 Task: Create a due date automation trigger when advanced on, on the tuesday of the week a card is due add fields without custom field "Resume" set to a date more than 1 working days ago at 11:00 AM.
Action: Mouse moved to (1097, 90)
Screenshot: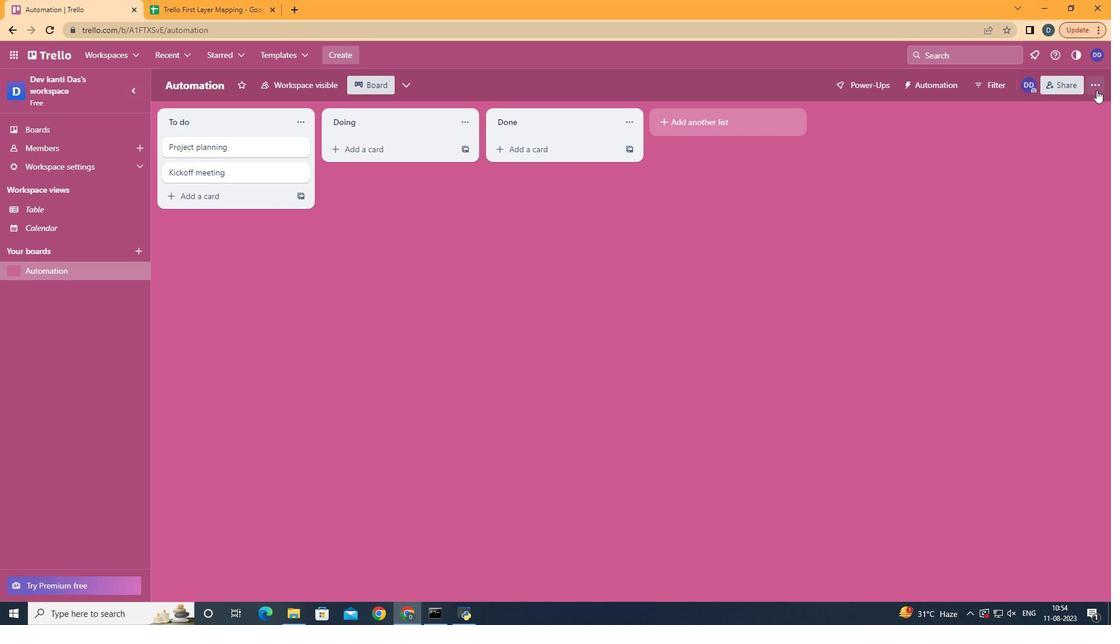 
Action: Mouse pressed left at (1097, 90)
Screenshot: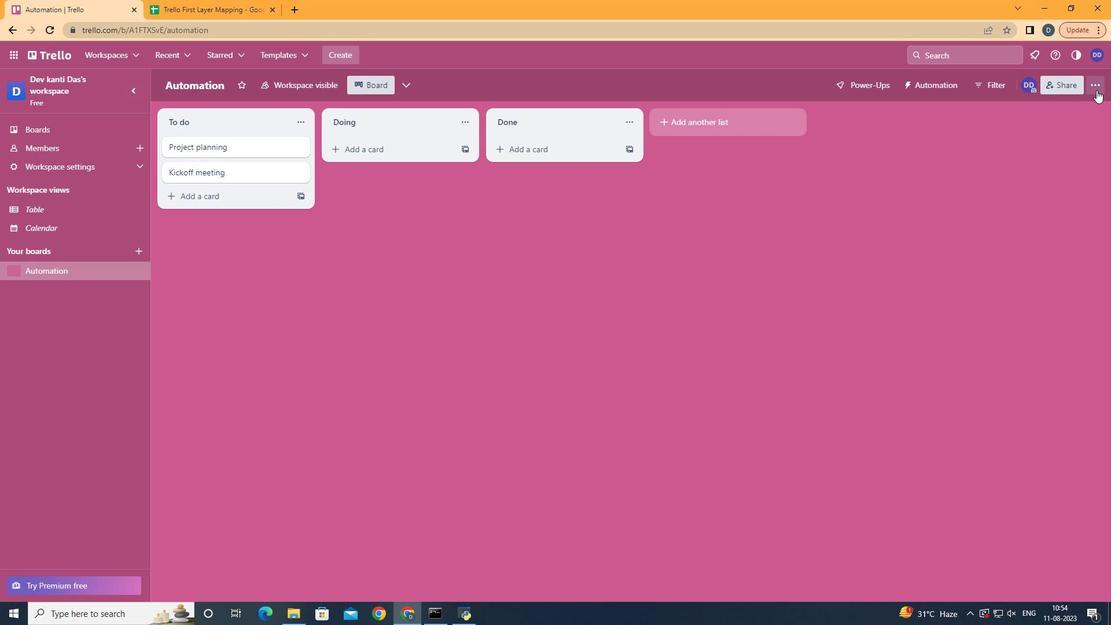
Action: Mouse moved to (1044, 244)
Screenshot: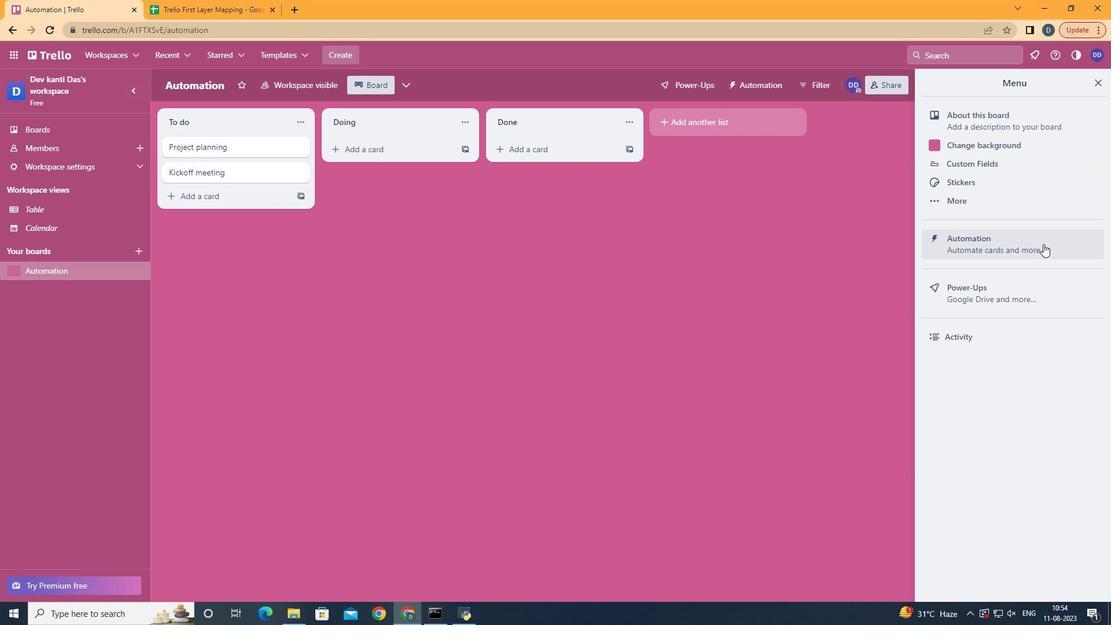 
Action: Mouse pressed left at (1044, 244)
Screenshot: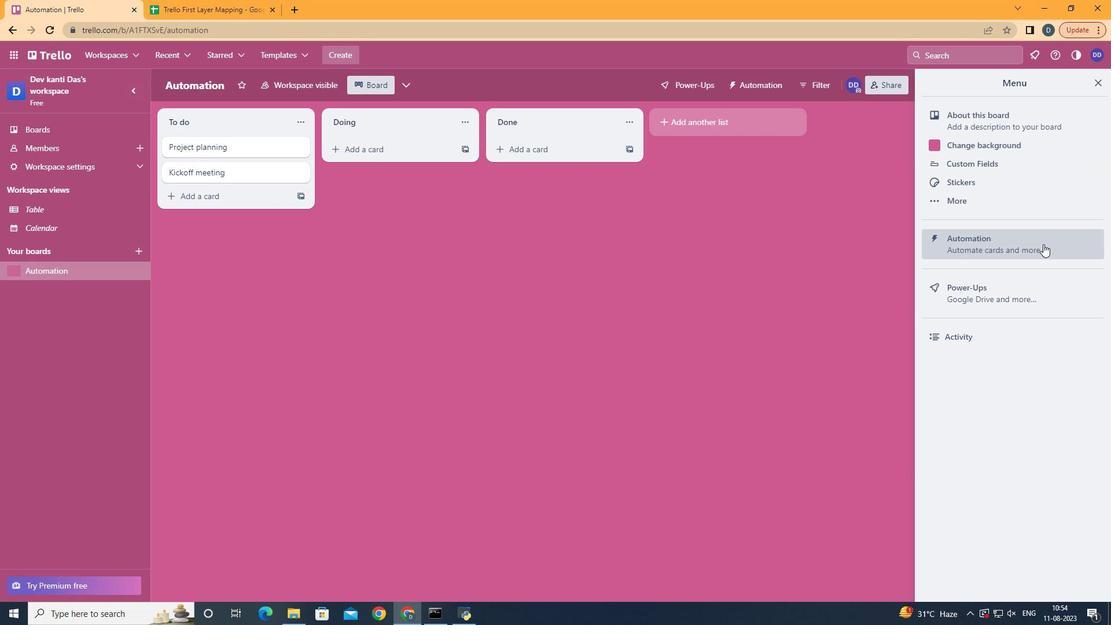
Action: Mouse moved to (233, 235)
Screenshot: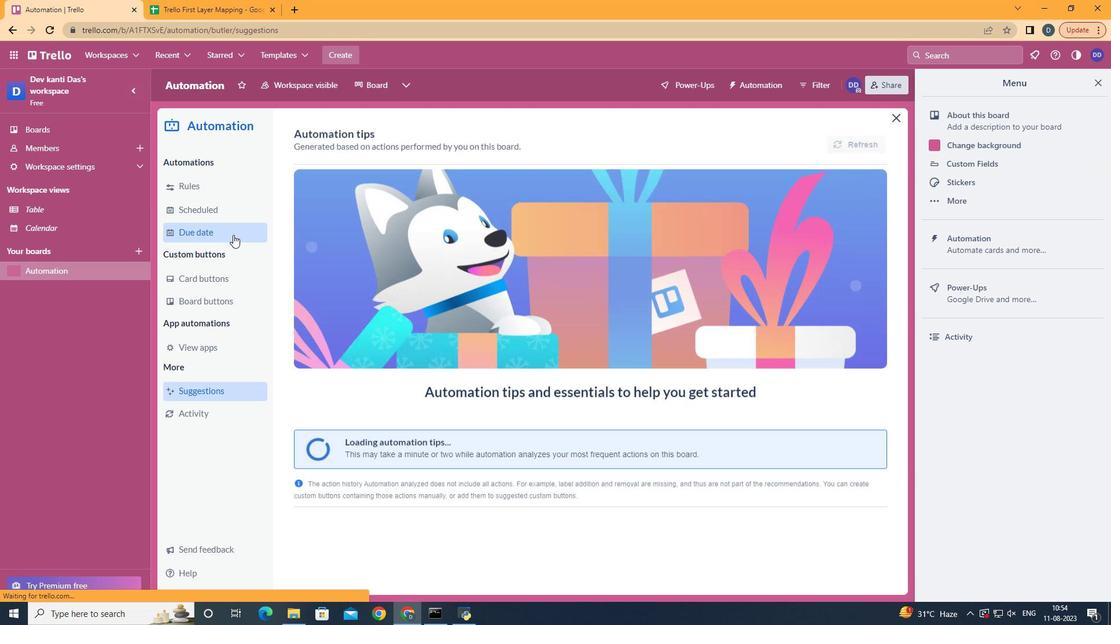 
Action: Mouse pressed left at (233, 235)
Screenshot: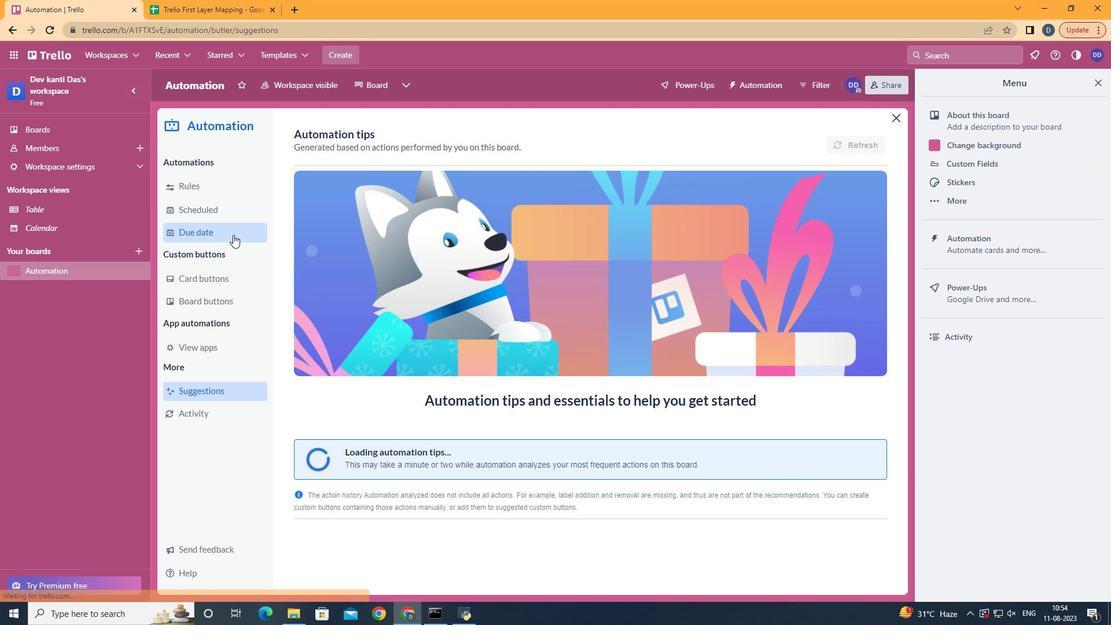 
Action: Mouse moved to (818, 140)
Screenshot: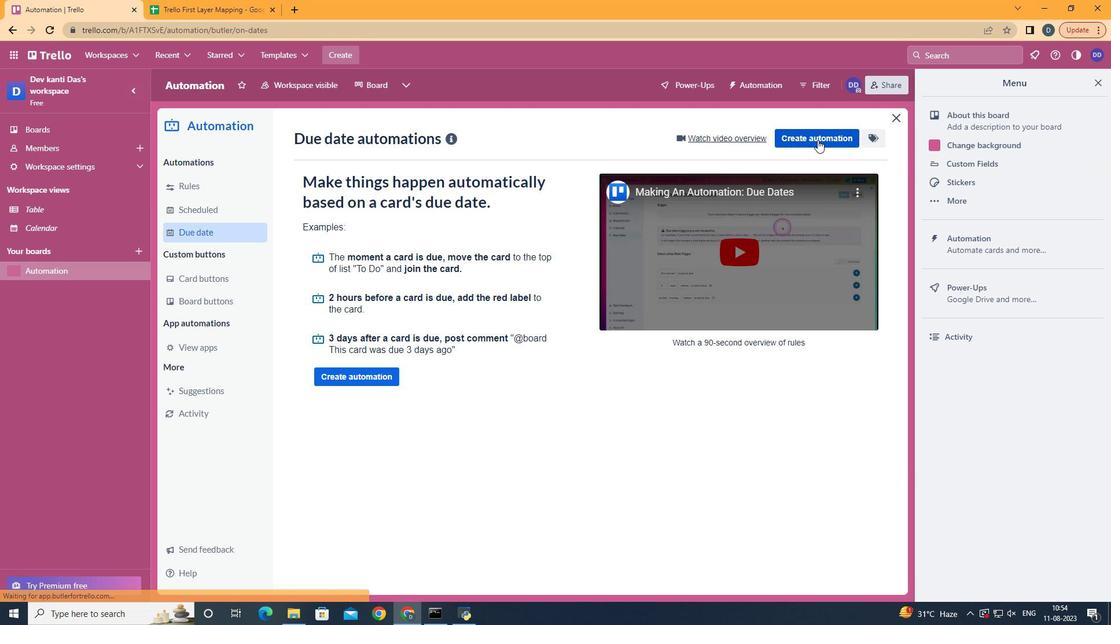 
Action: Mouse pressed left at (818, 140)
Screenshot: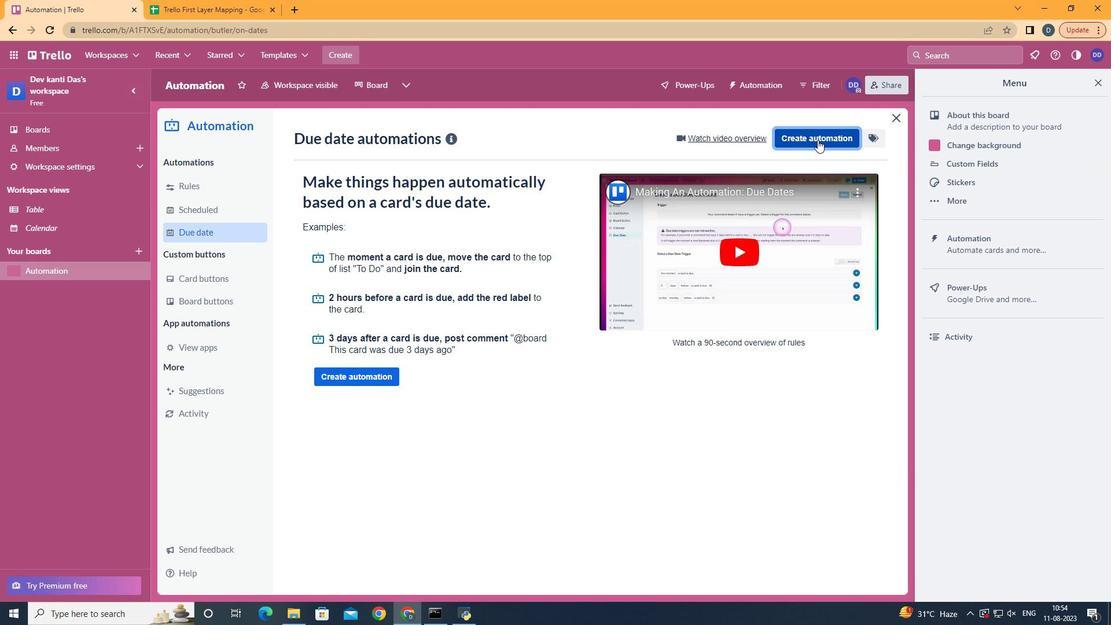 
Action: Mouse moved to (635, 246)
Screenshot: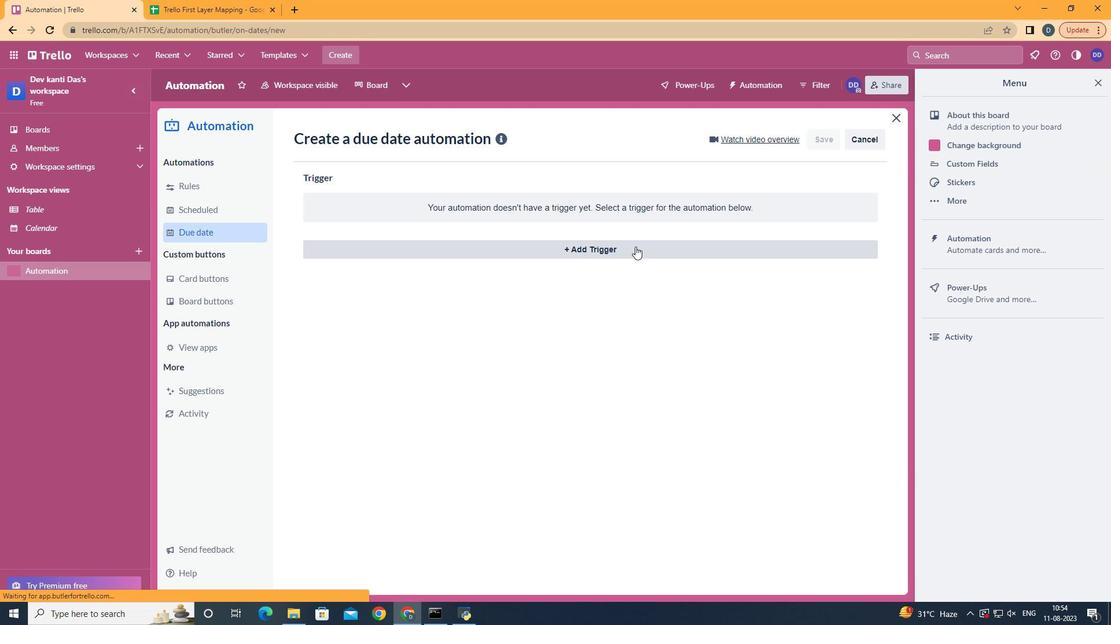 
Action: Mouse pressed left at (635, 246)
Screenshot: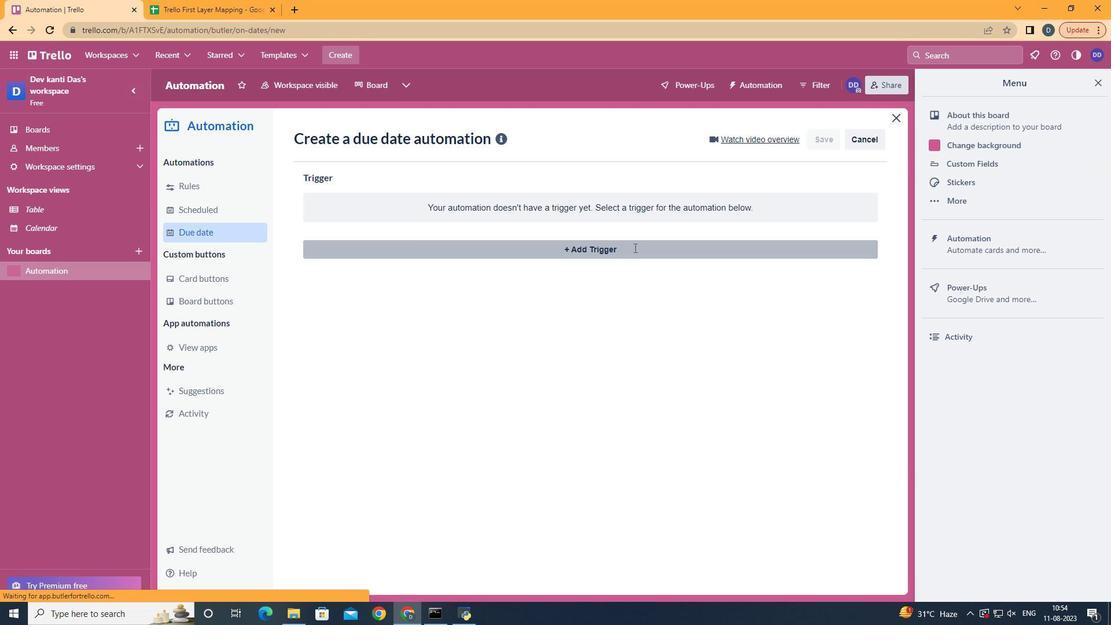
Action: Mouse moved to (383, 329)
Screenshot: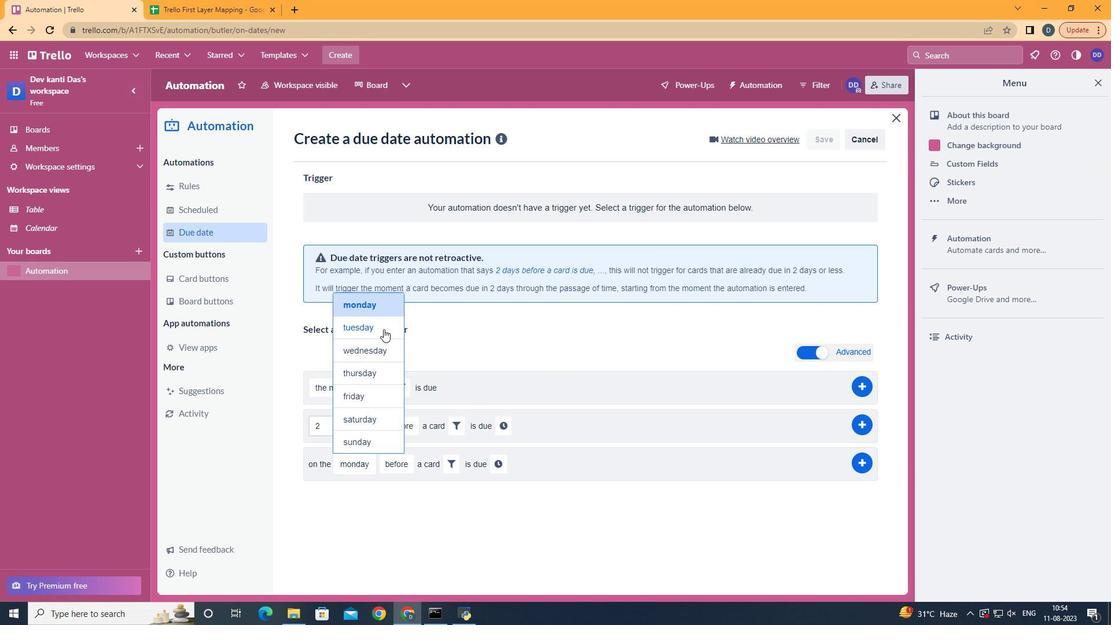 
Action: Mouse pressed left at (383, 329)
Screenshot: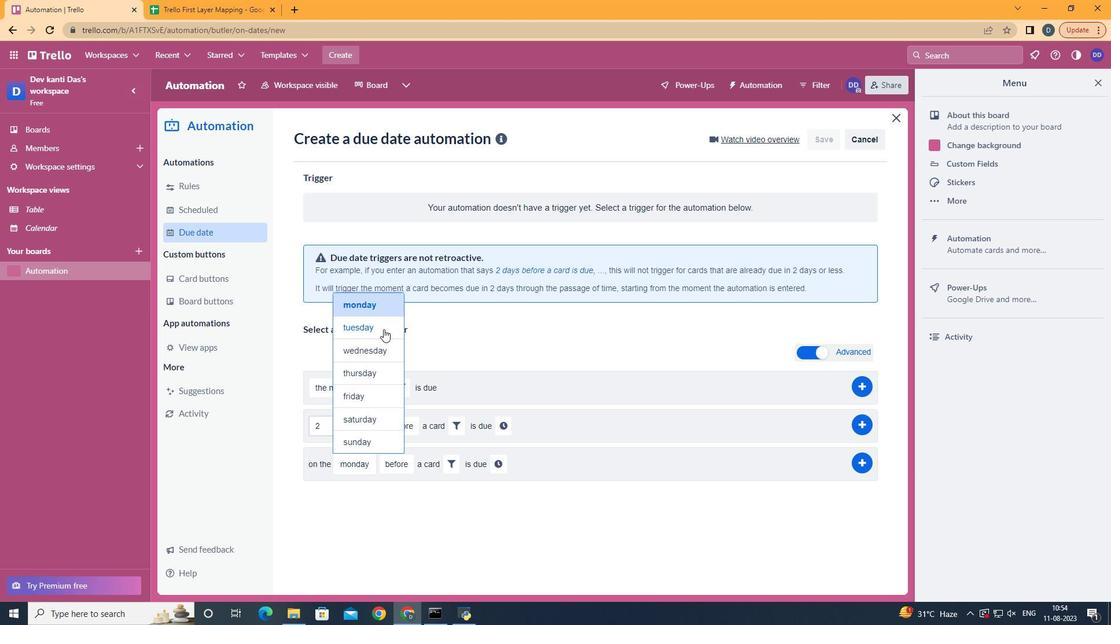 
Action: Mouse moved to (414, 528)
Screenshot: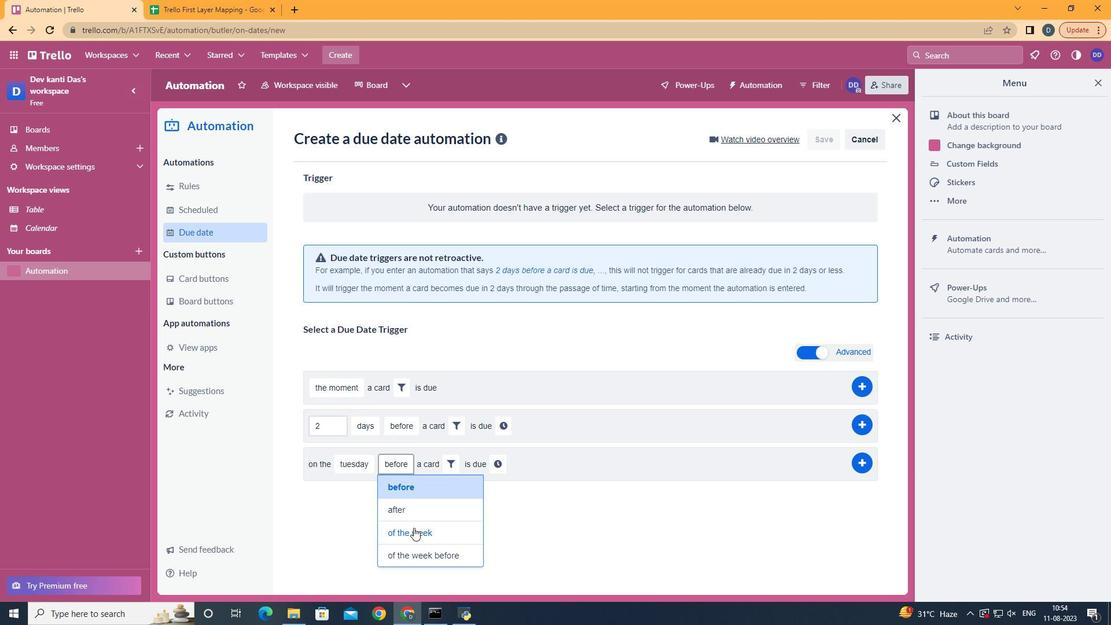 
Action: Mouse pressed left at (414, 528)
Screenshot: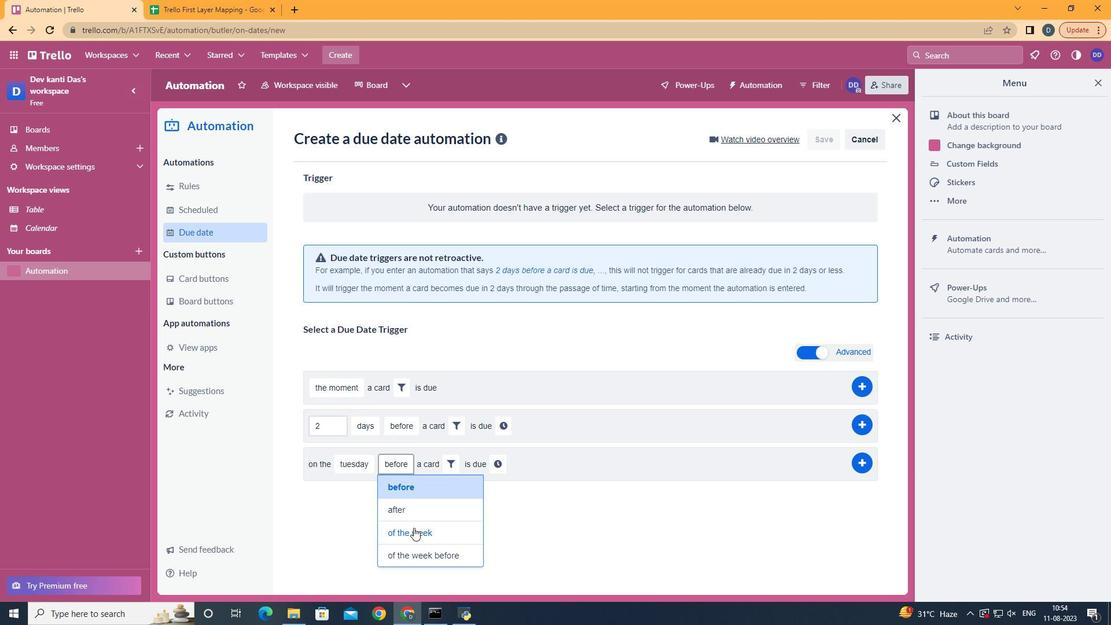 
Action: Mouse moved to (463, 458)
Screenshot: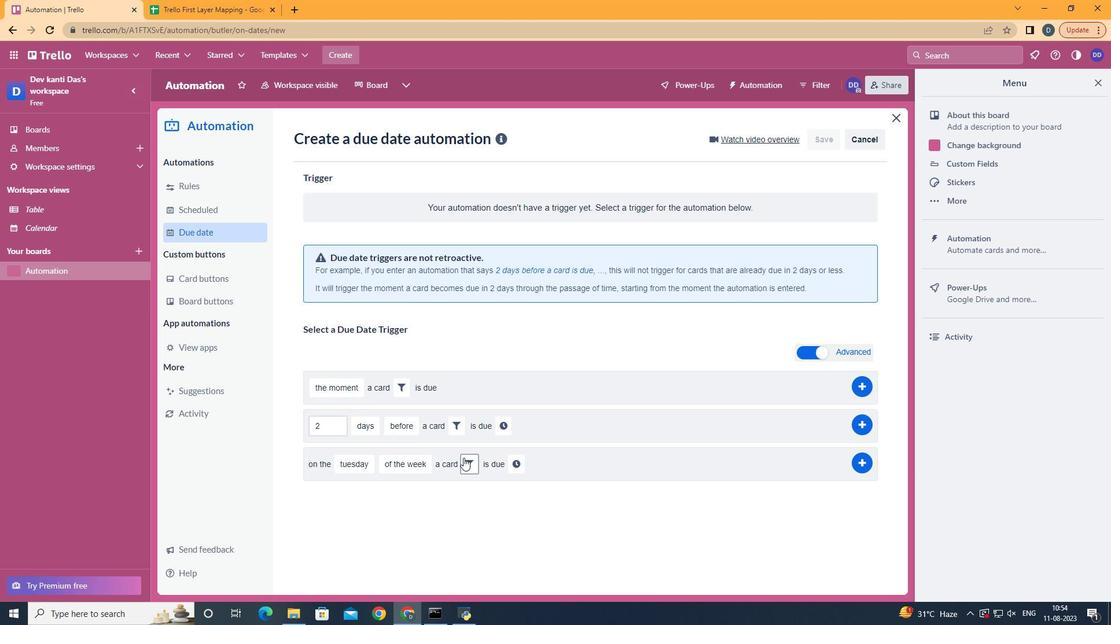 
Action: Mouse pressed left at (463, 458)
Screenshot: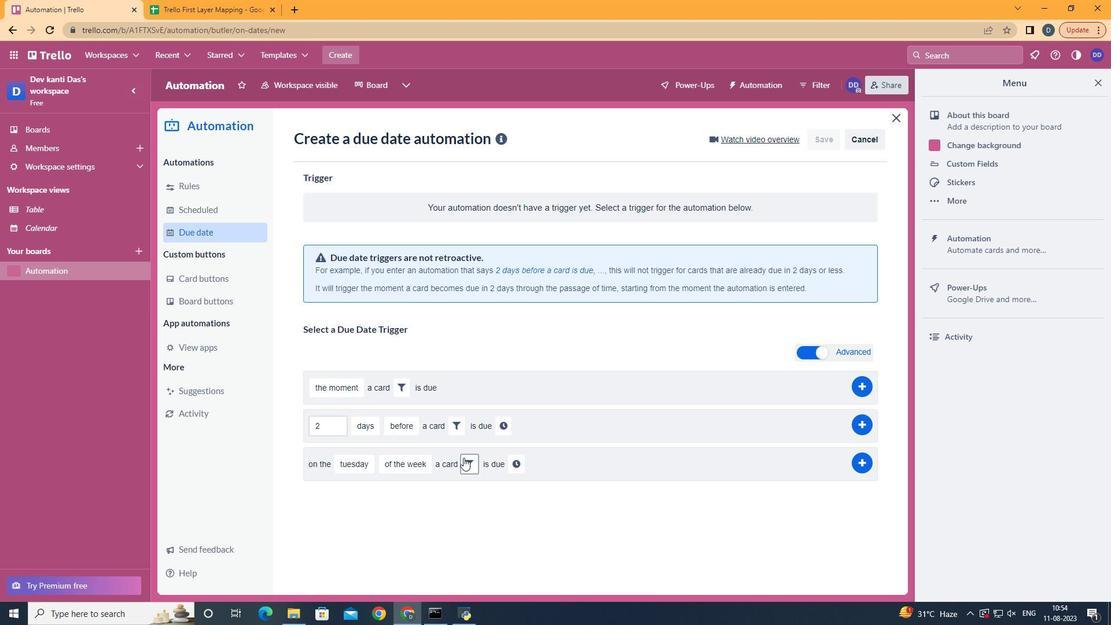 
Action: Mouse moved to (652, 497)
Screenshot: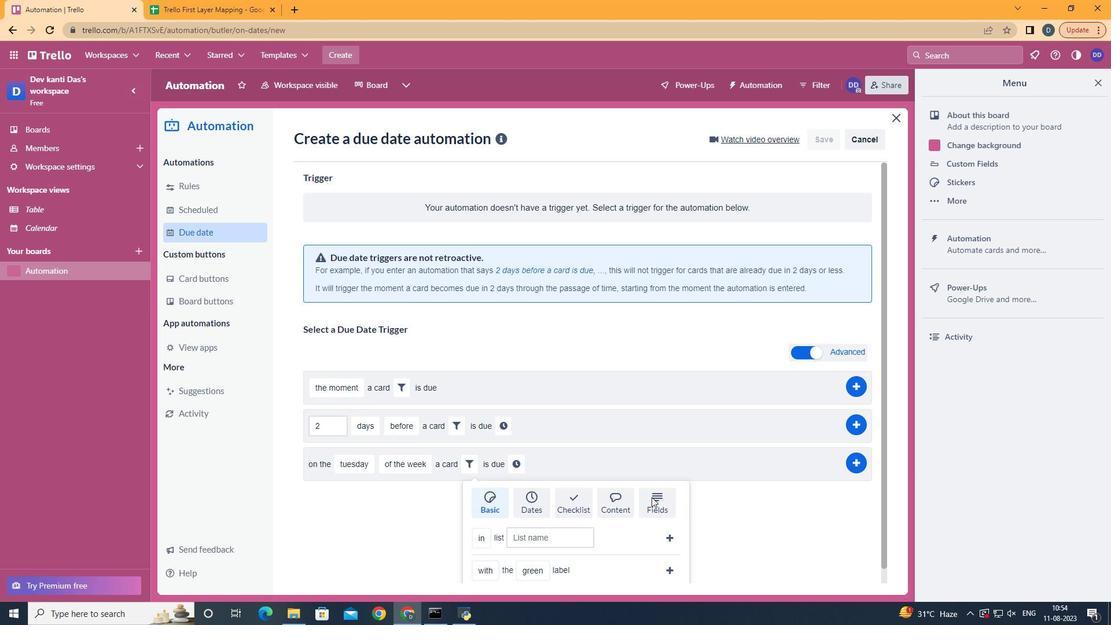 
Action: Mouse pressed left at (652, 497)
Screenshot: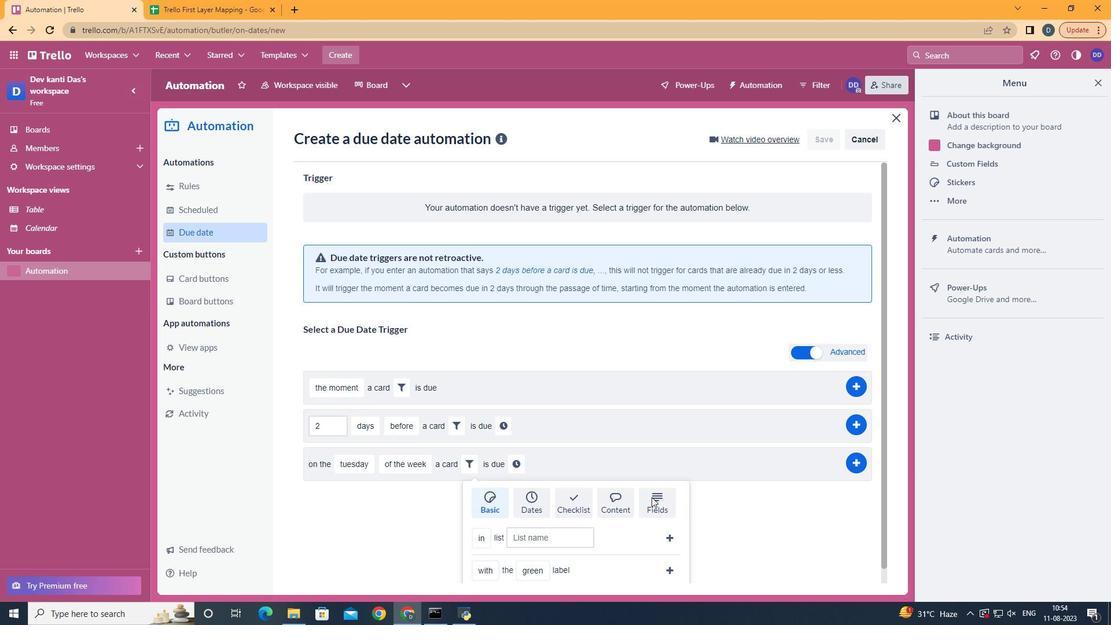 
Action: Mouse scrolled (652, 496) with delta (0, 0)
Screenshot: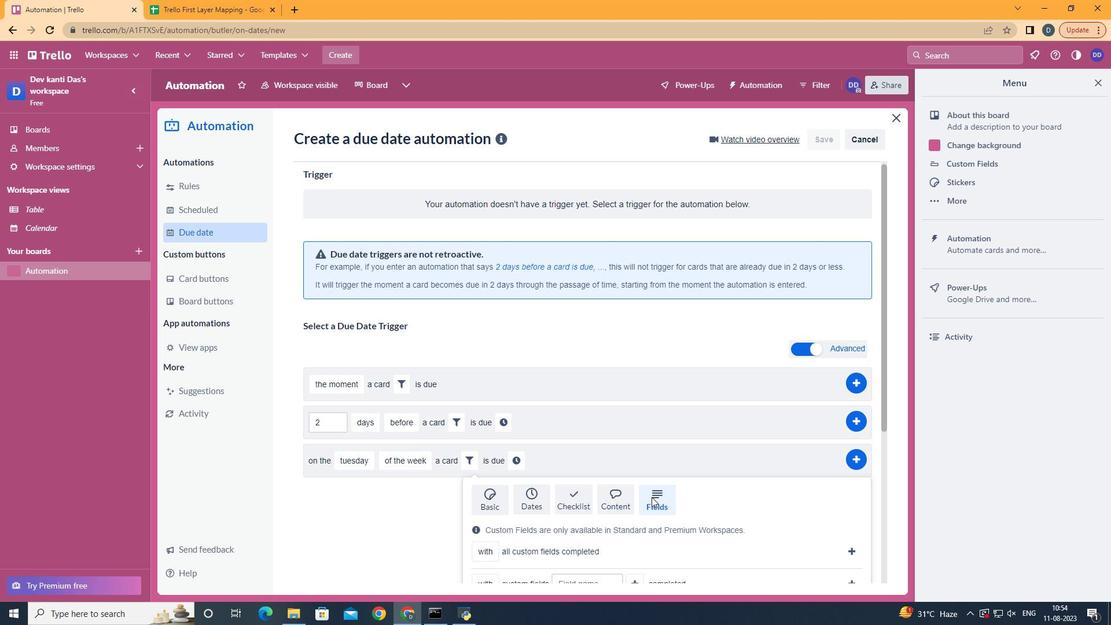 
Action: Mouse scrolled (652, 496) with delta (0, 0)
Screenshot: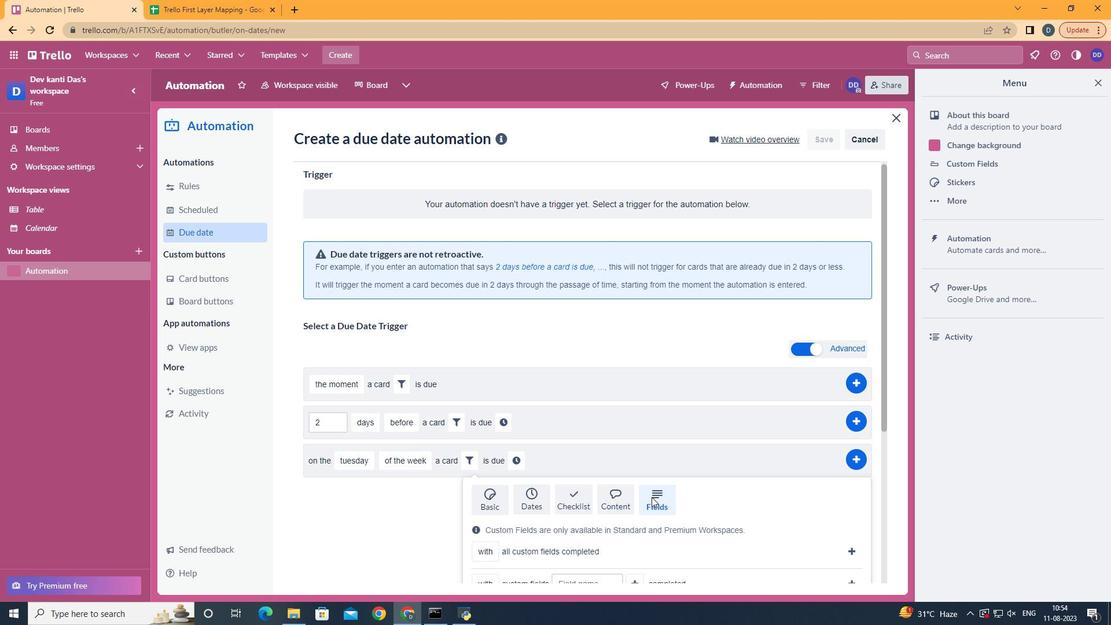 
Action: Mouse scrolled (652, 496) with delta (0, 0)
Screenshot: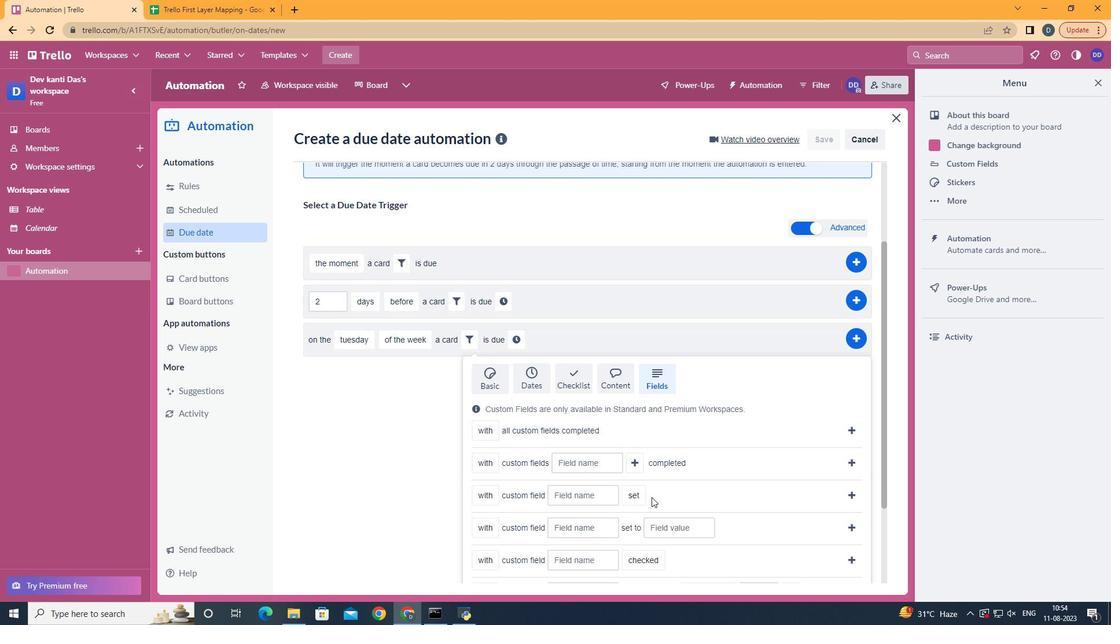 
Action: Mouse scrolled (652, 496) with delta (0, 0)
Screenshot: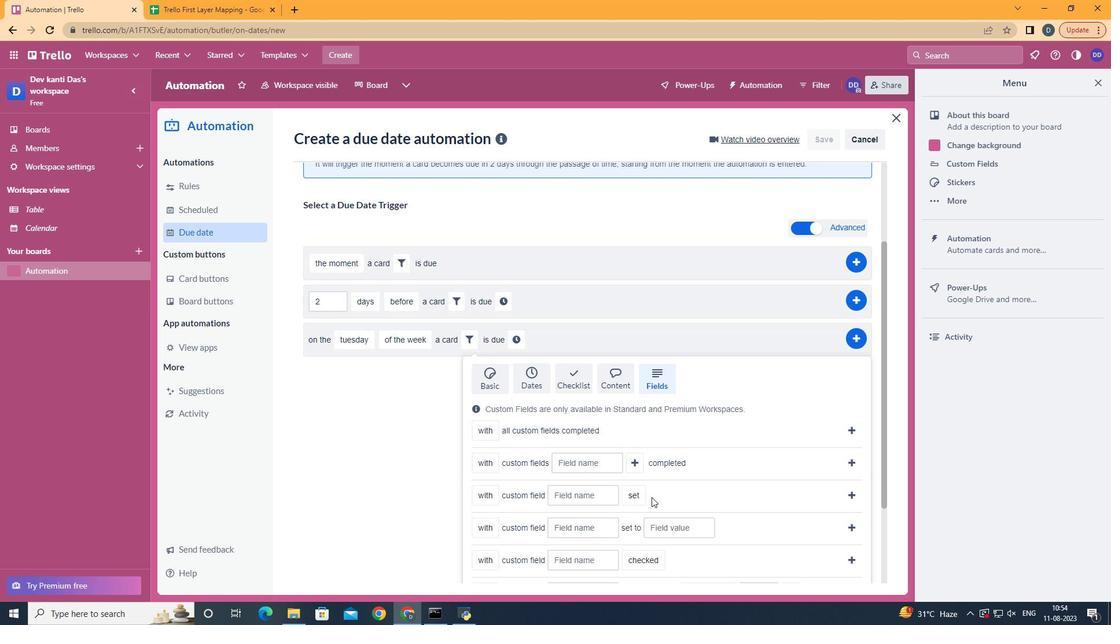 
Action: Mouse scrolled (652, 496) with delta (0, 0)
Screenshot: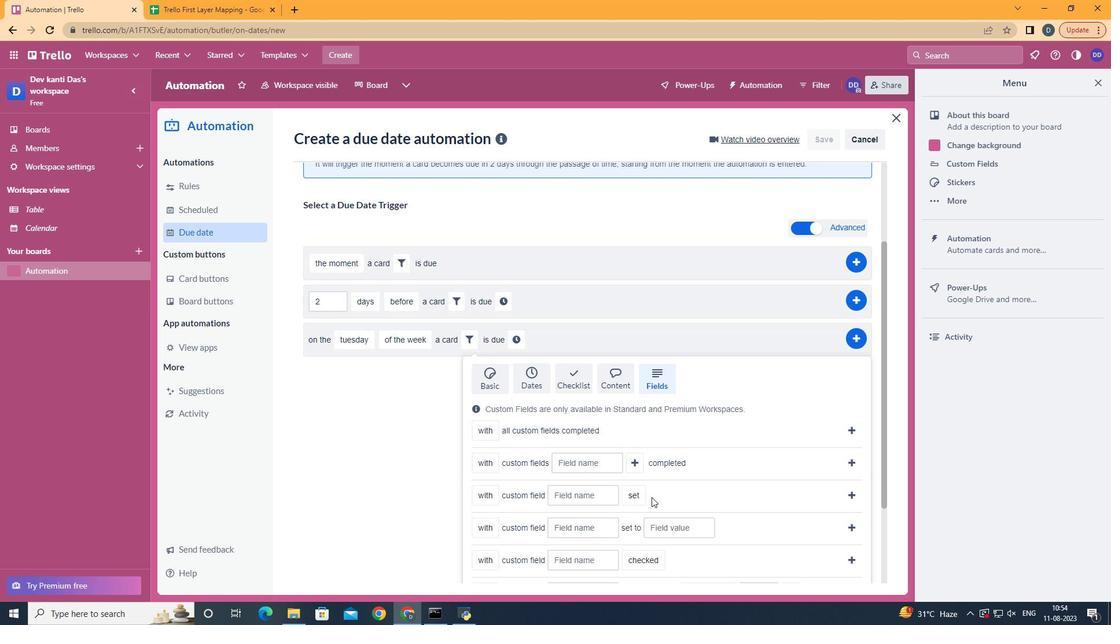
Action: Mouse scrolled (652, 496) with delta (0, 0)
Screenshot: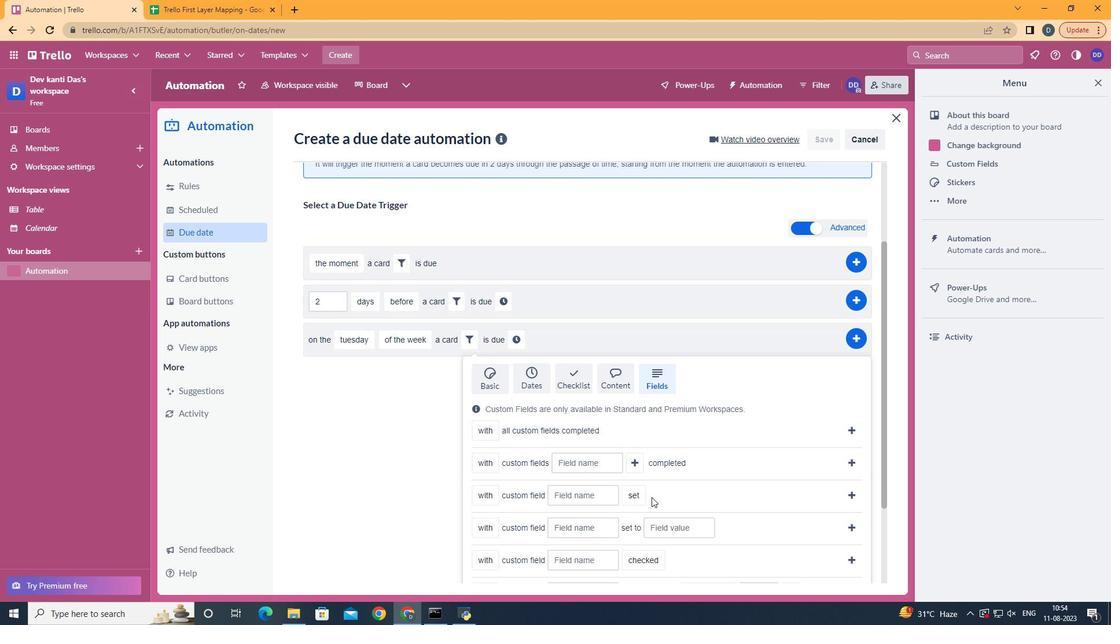 
Action: Mouse moved to (488, 515)
Screenshot: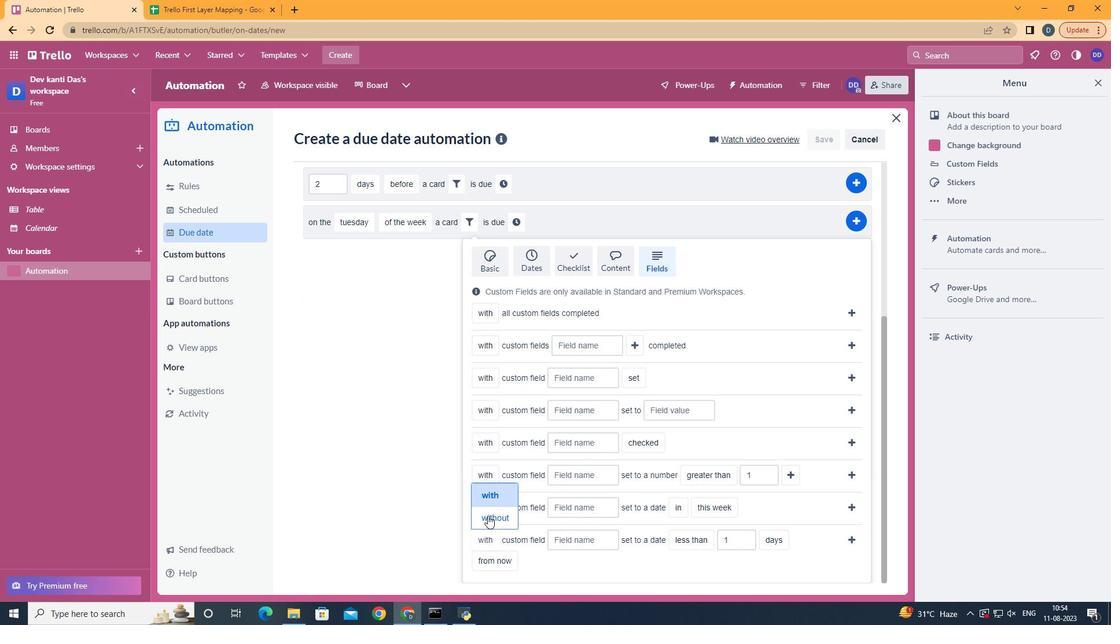 
Action: Mouse pressed left at (488, 515)
Screenshot: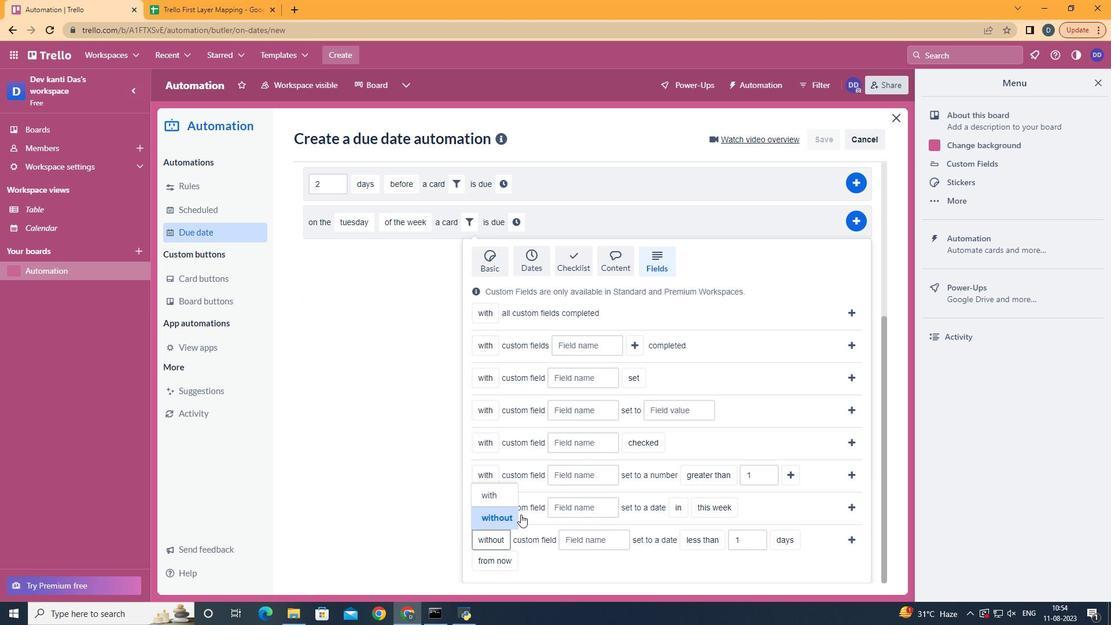 
Action: Mouse moved to (574, 534)
Screenshot: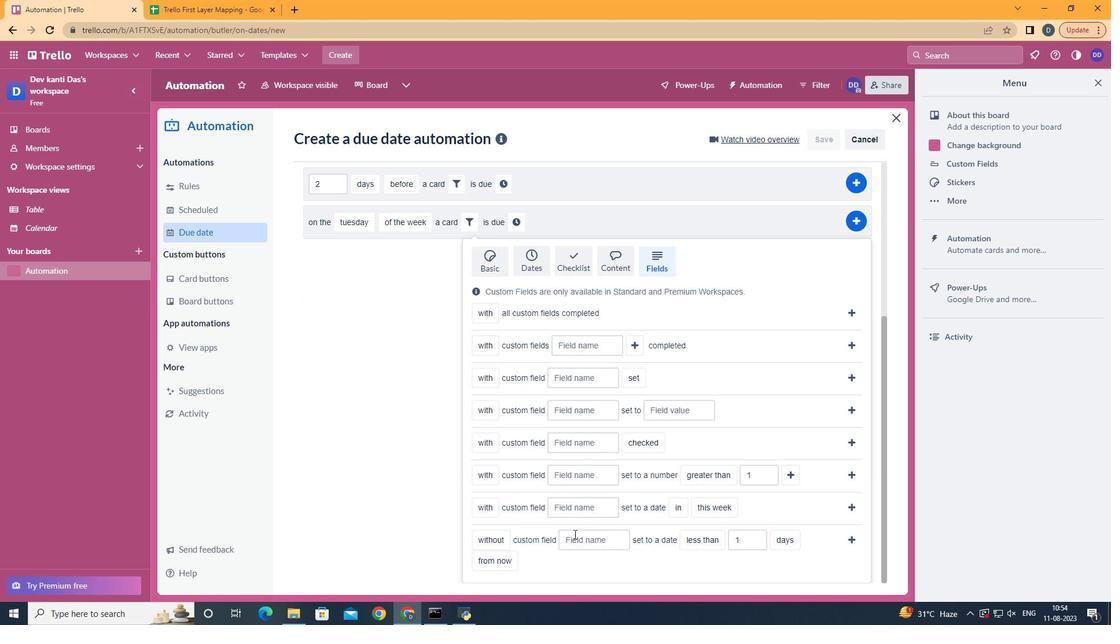 
Action: Mouse pressed left at (574, 534)
Screenshot: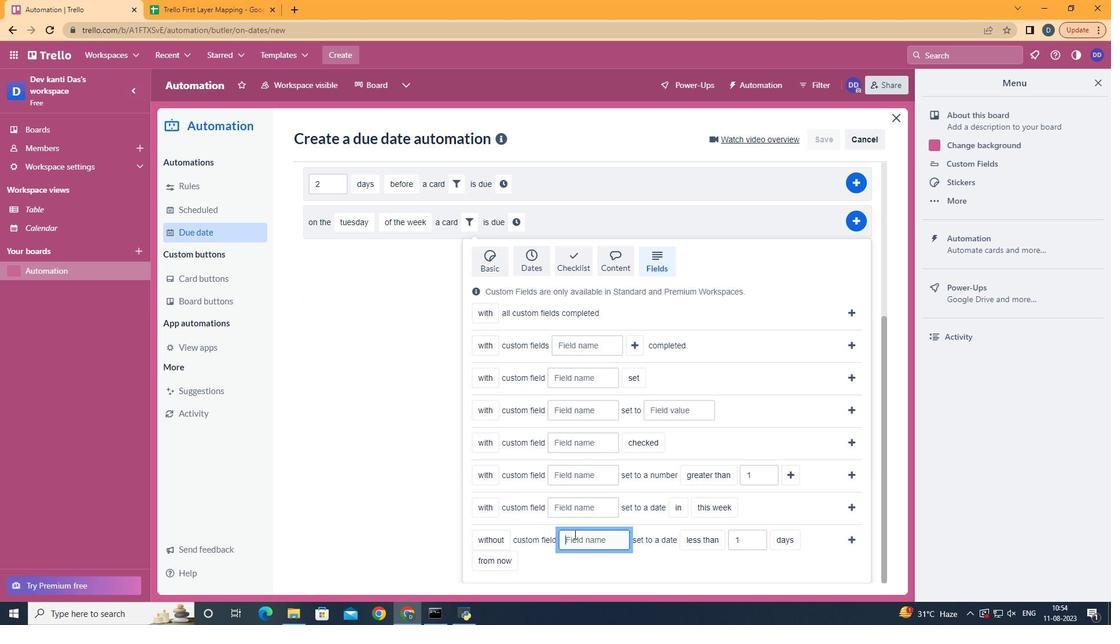 
Action: Key pressed <Key.shift><Key.shift><Key.shift><Key.shift><Key.shift><Key.shift><Key.shift><Key.shift><Key.shift><Key.shift><Key.shift><Key.shift><Key.shift><Key.shift><Key.shift><Key.shift><Key.shift><Key.shift><Key.shift><Key.shift><Key.shift><Key.shift><Key.shift><Key.shift><Key.shift><Key.shift>Resume
Screenshot: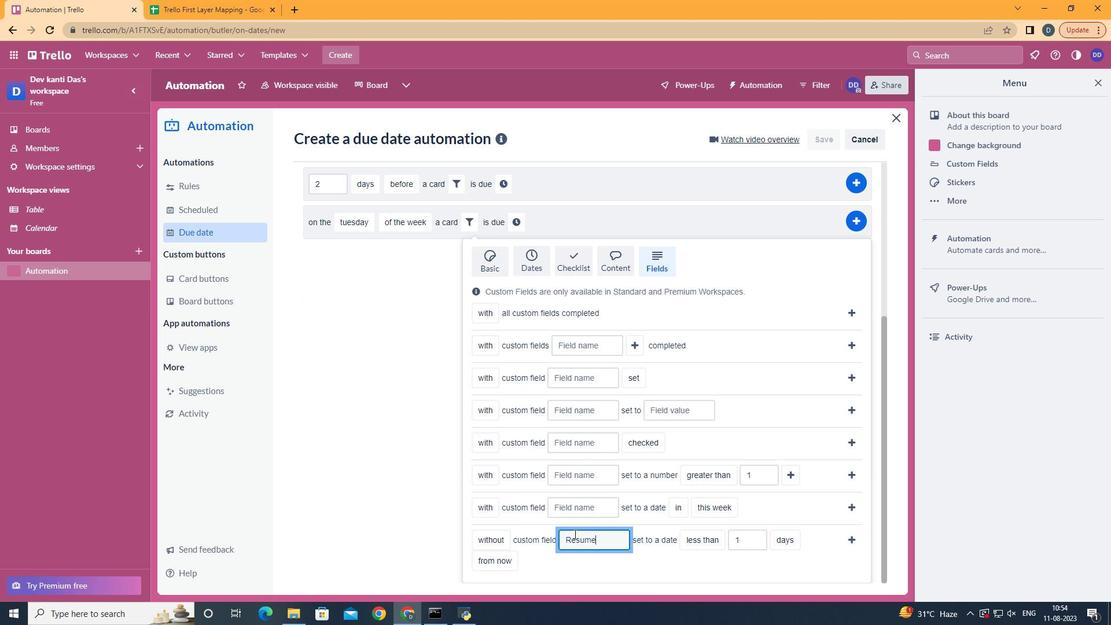 
Action: Mouse moved to (701, 491)
Screenshot: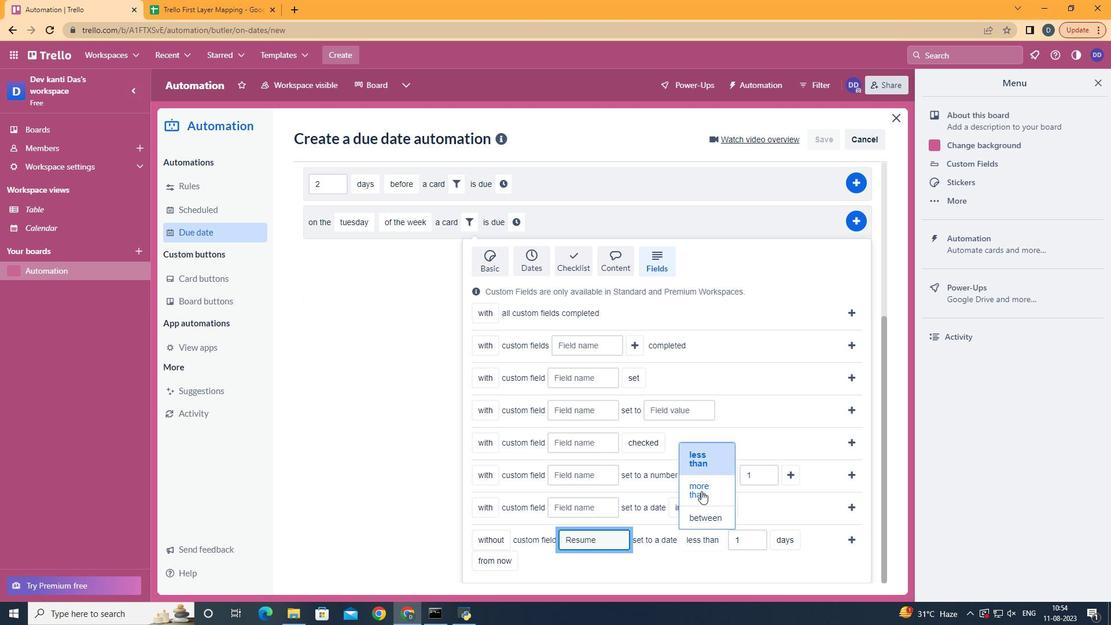 
Action: Mouse pressed left at (701, 491)
Screenshot: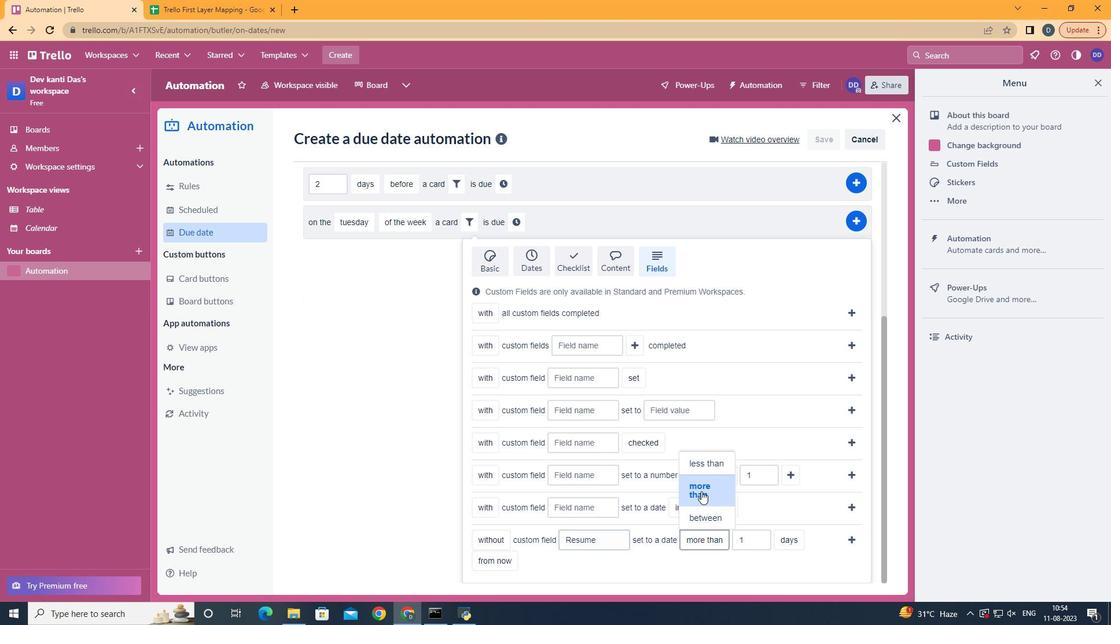 
Action: Mouse moved to (803, 515)
Screenshot: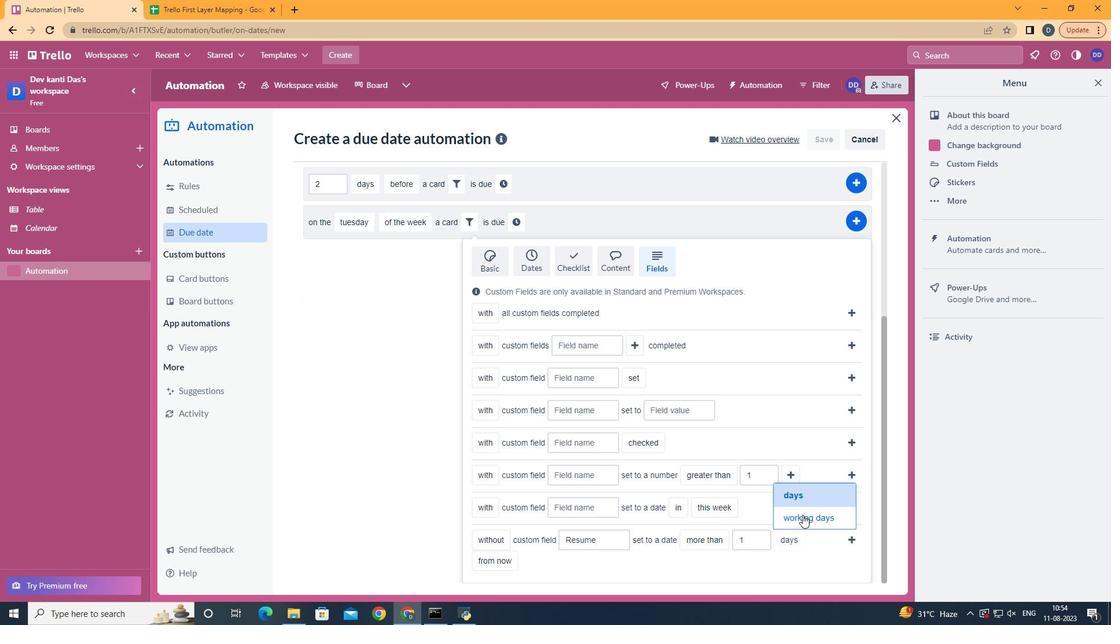 
Action: Mouse pressed left at (803, 515)
Screenshot: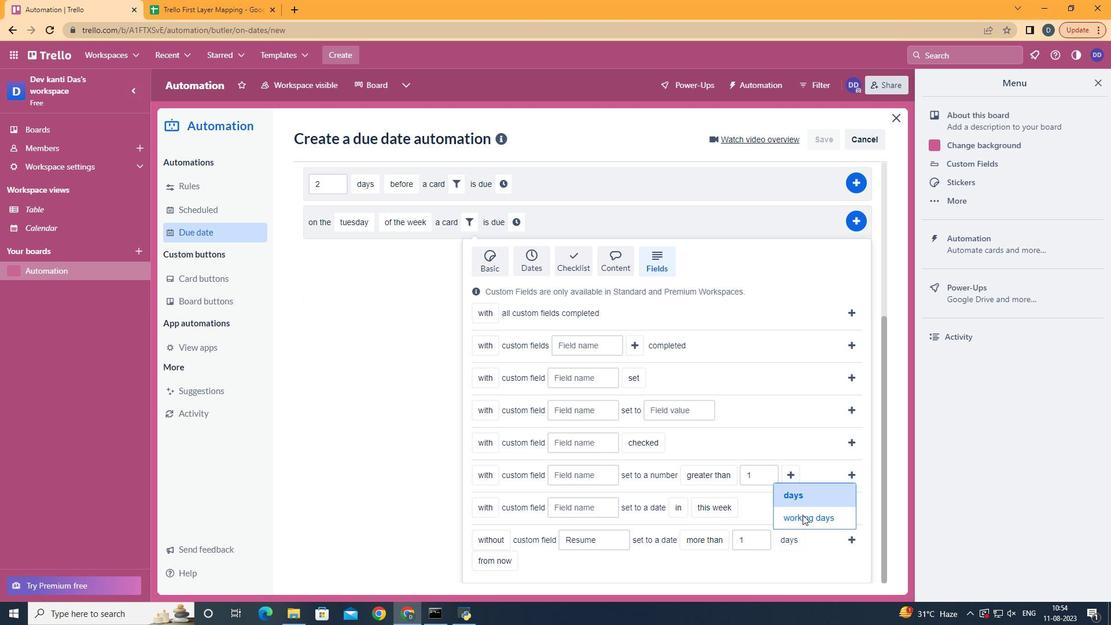 
Action: Mouse moved to (572, 534)
Screenshot: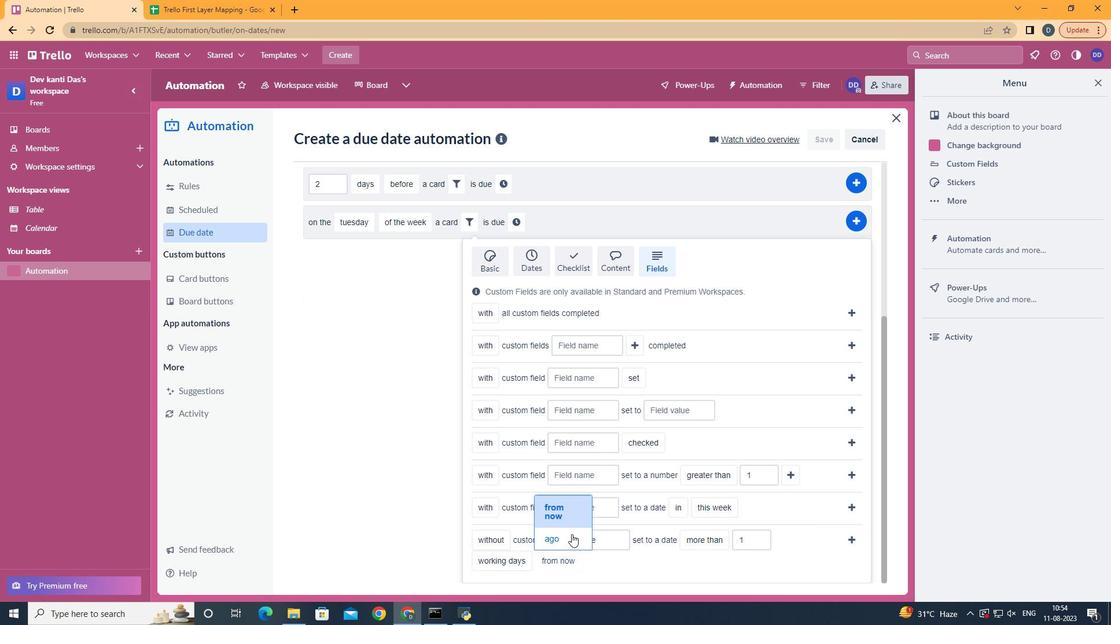 
Action: Mouse pressed left at (572, 534)
Screenshot: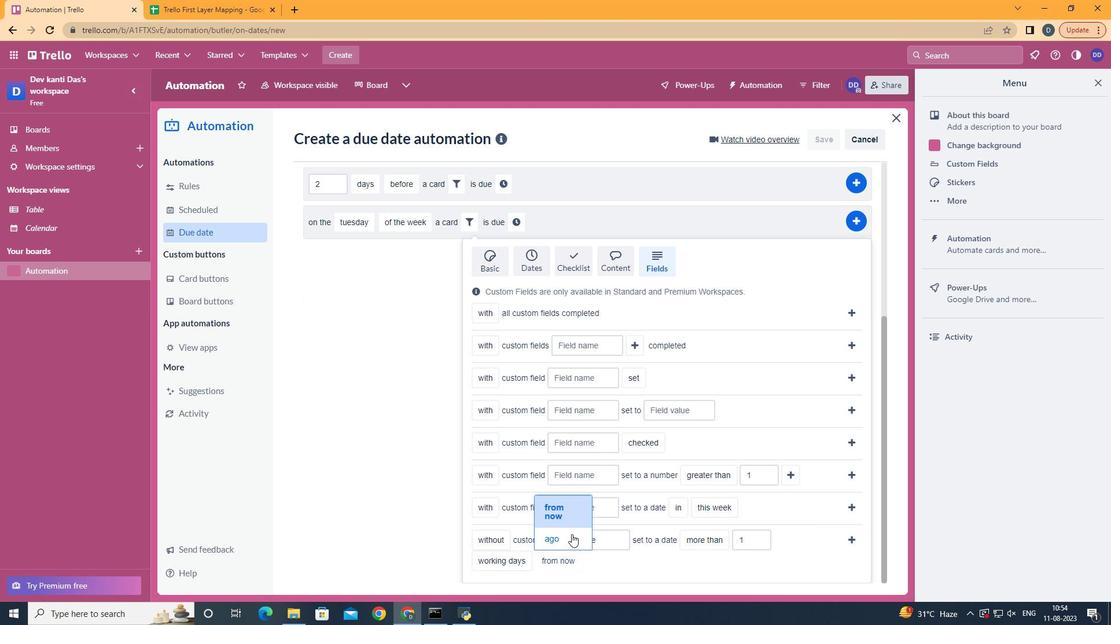
Action: Mouse moved to (854, 535)
Screenshot: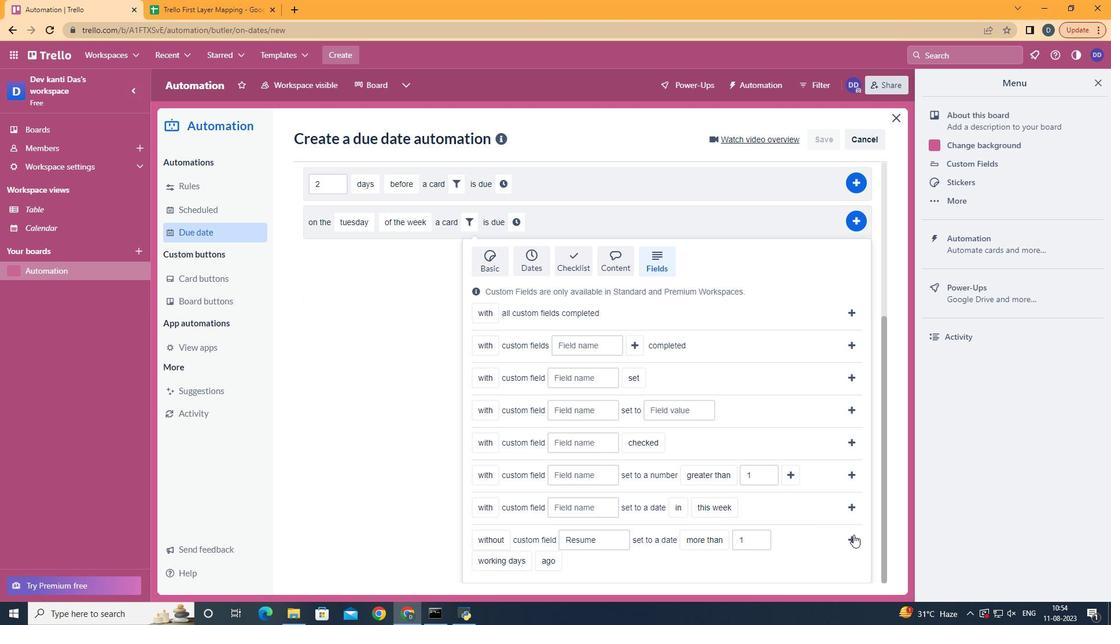 
Action: Mouse pressed left at (854, 535)
Screenshot: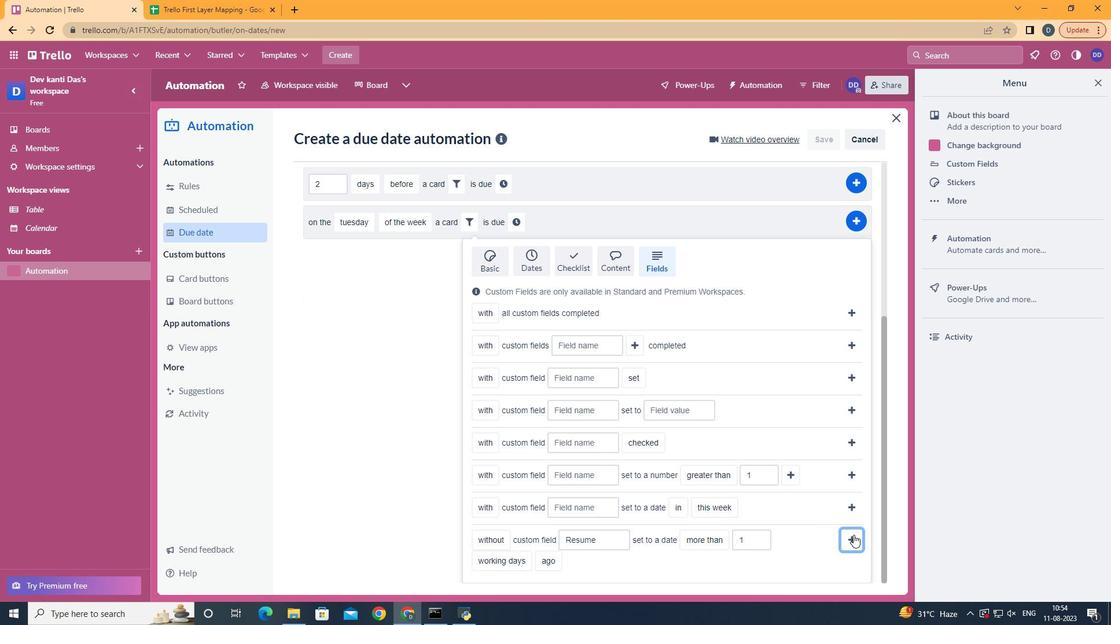 
Action: Mouse moved to (815, 463)
Screenshot: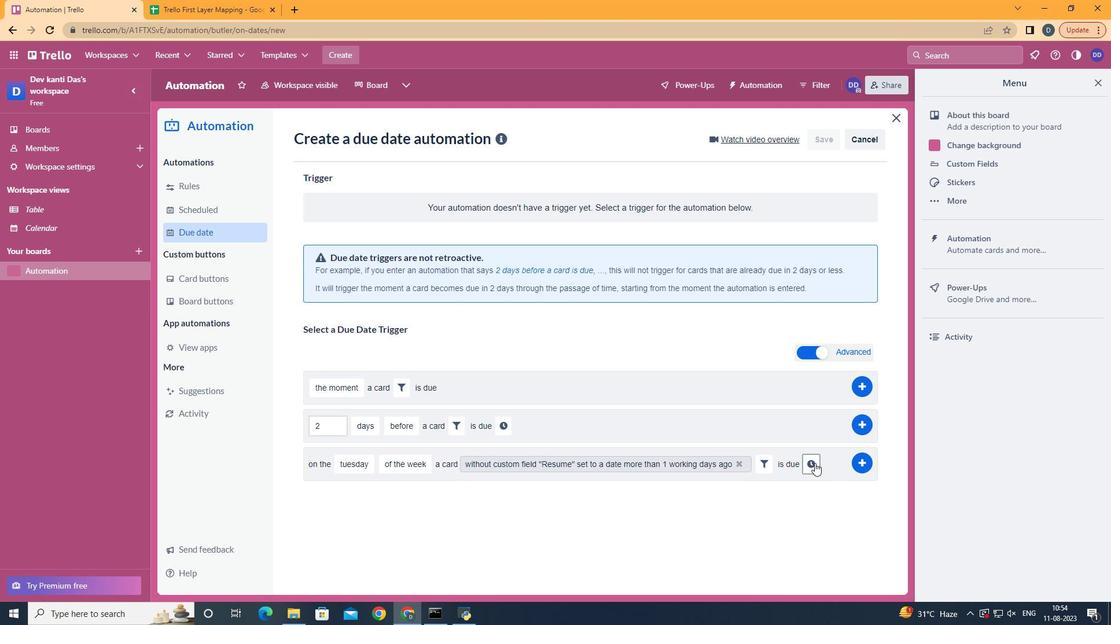 
Action: Mouse pressed left at (815, 463)
Screenshot: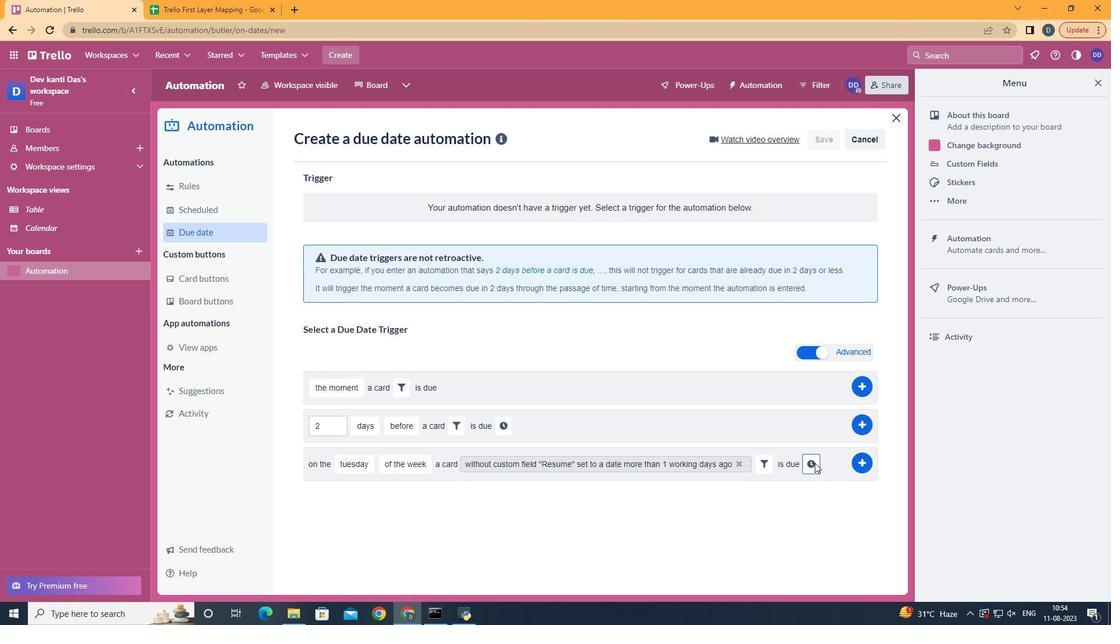 
Action: Mouse moved to (341, 495)
Screenshot: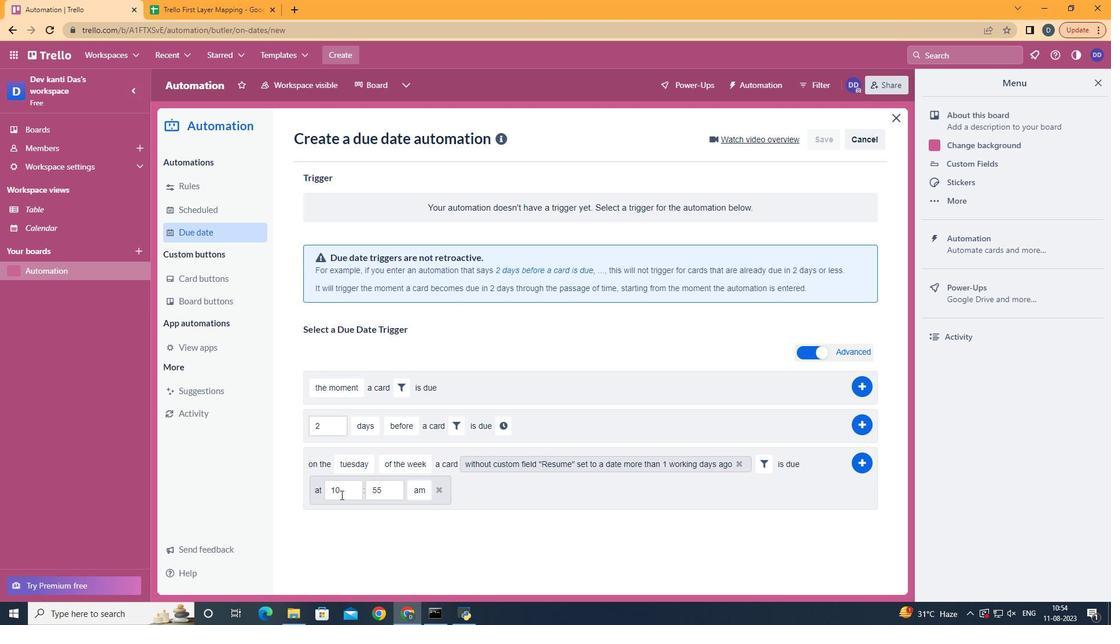 
Action: Mouse pressed left at (341, 495)
Screenshot: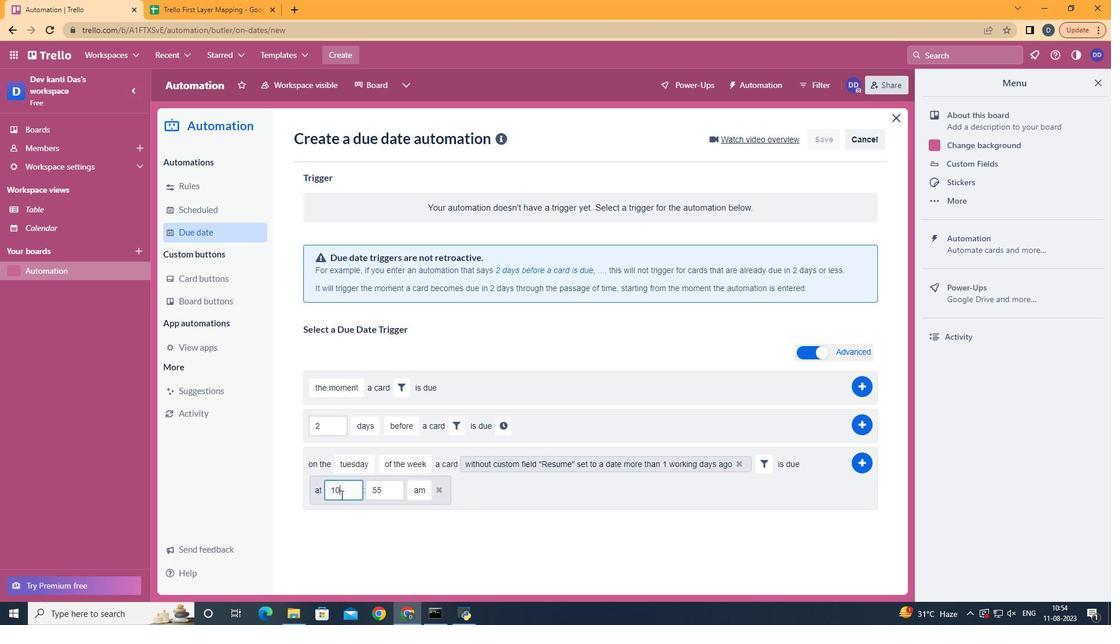 
Action: Key pressed <Key.backspace>1
Screenshot: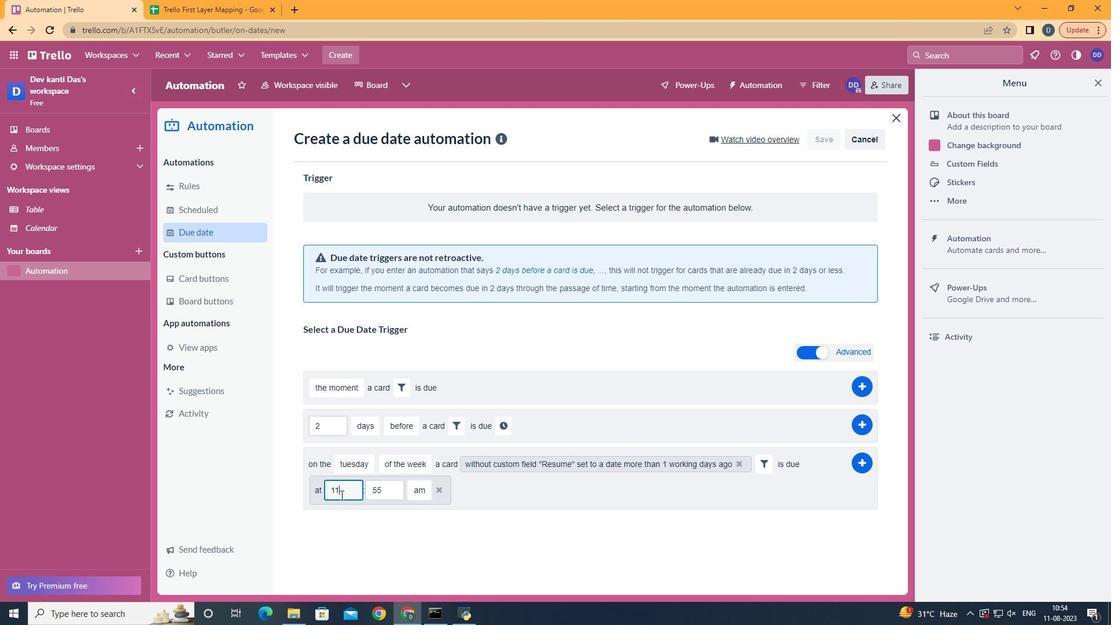 
Action: Mouse moved to (390, 485)
Screenshot: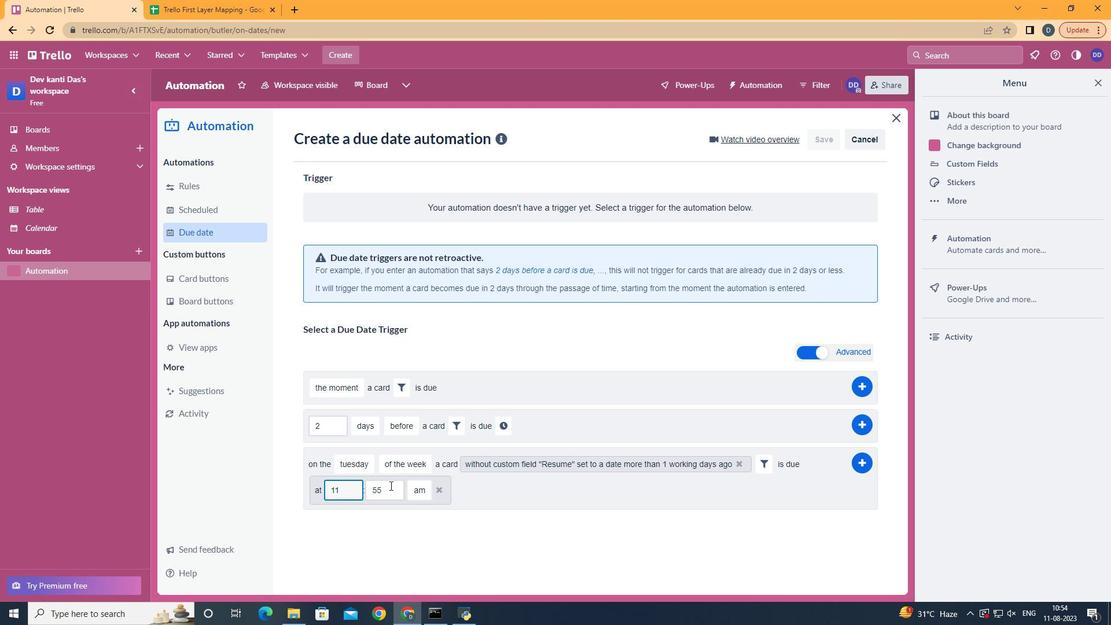 
Action: Mouse pressed left at (390, 485)
Screenshot: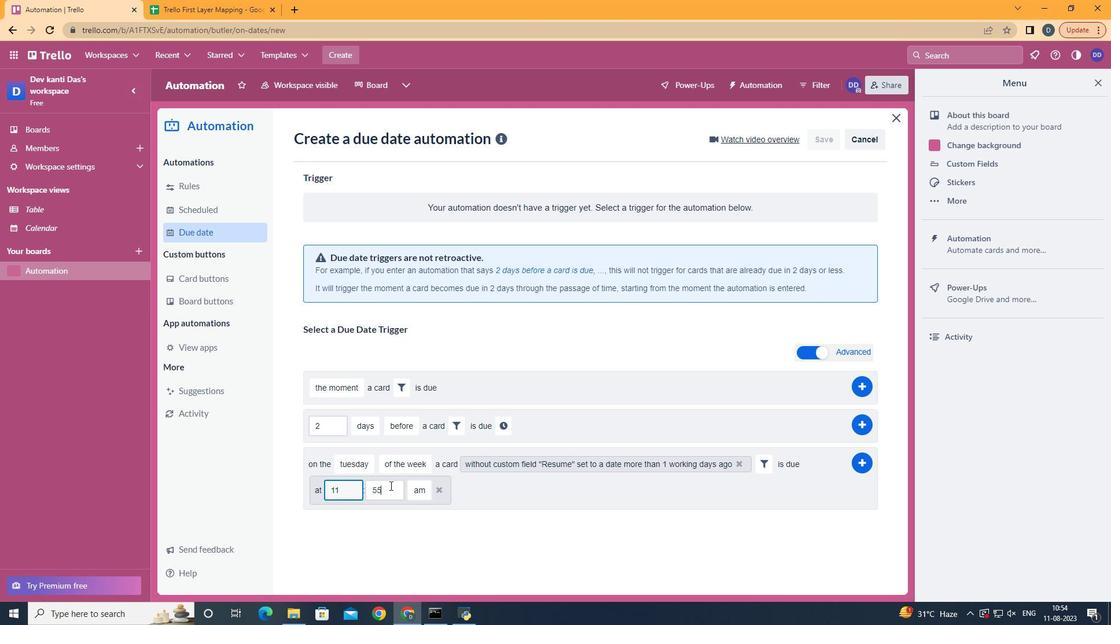 
Action: Key pressed <Key.backspace><Key.backspace>00
Screenshot: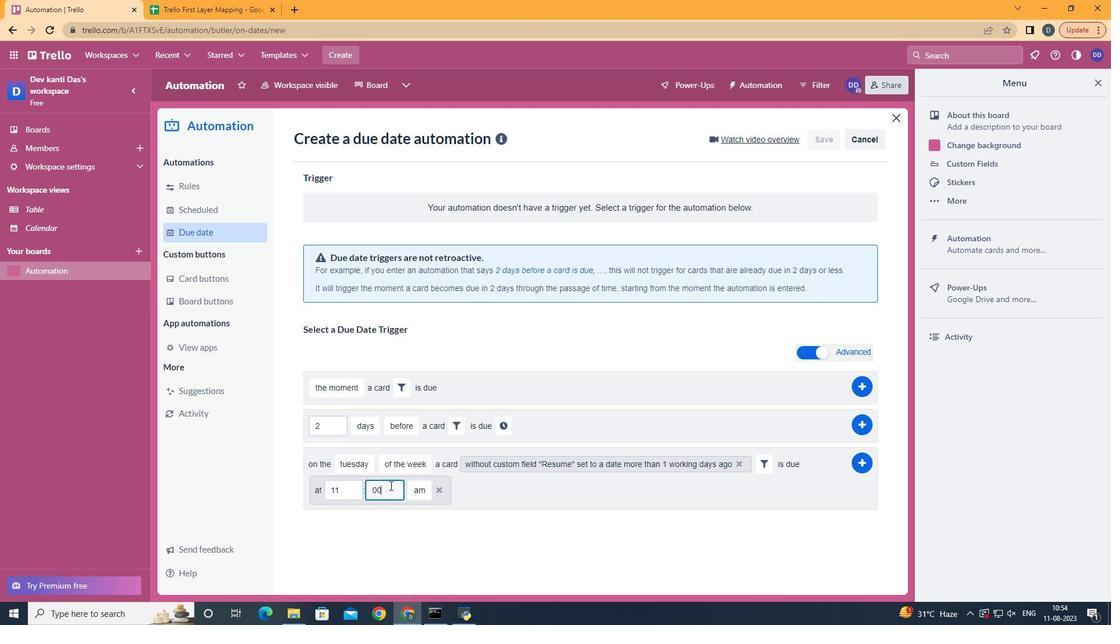 
Action: Mouse moved to (865, 463)
Screenshot: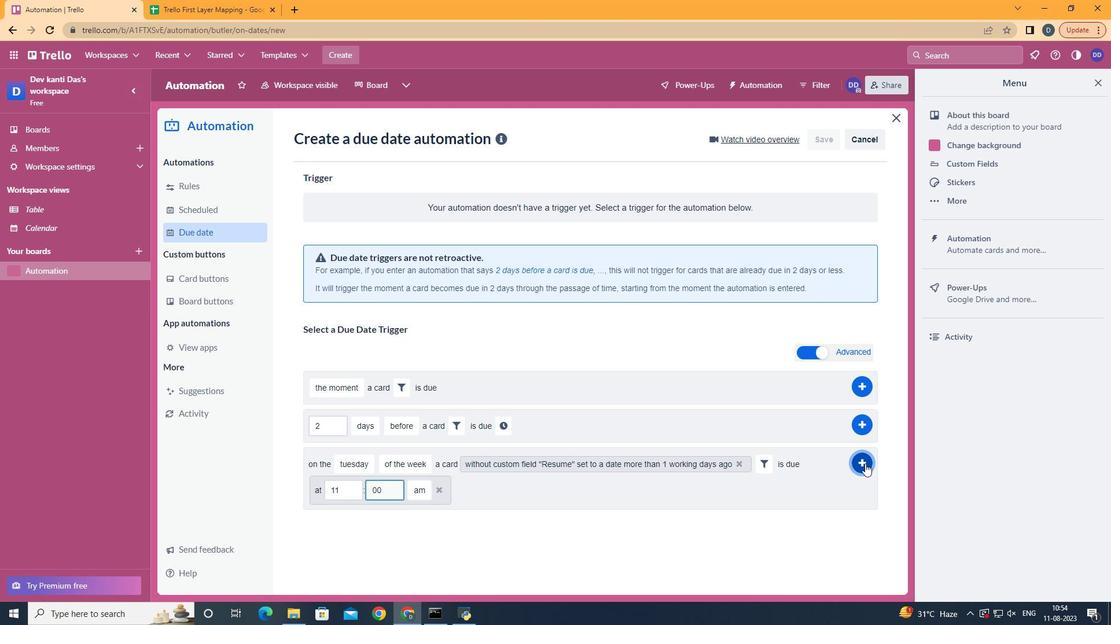
Action: Mouse pressed left at (865, 463)
Screenshot: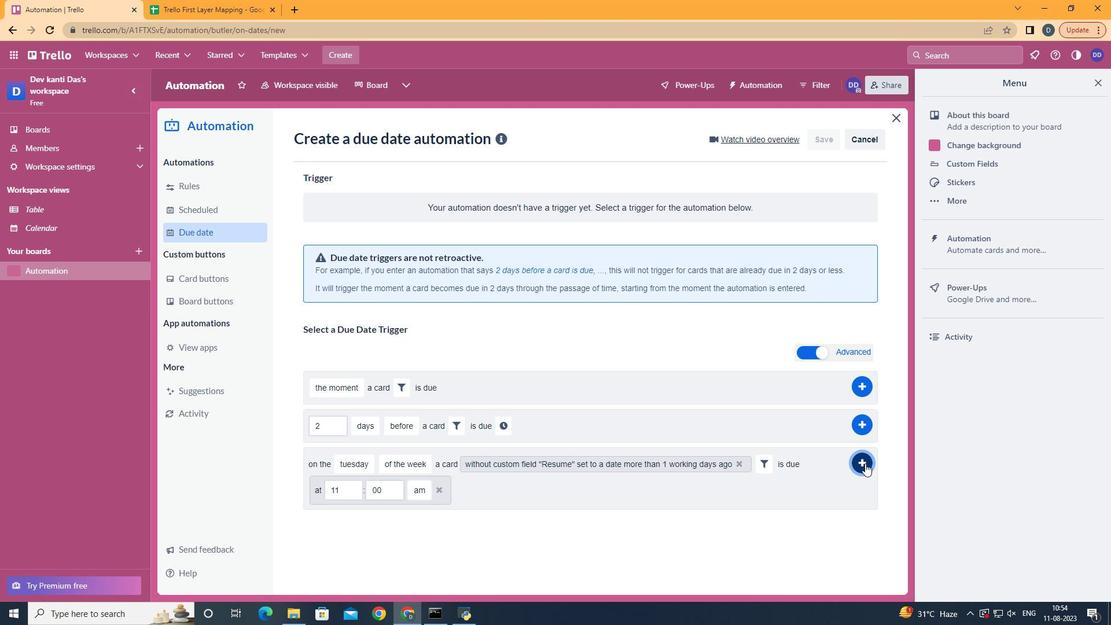 
